 Task: Create in the project AgileBolt in Backlog an issue 'Integrate a new interactive tutorial feature into an existing e-learning platform to enhance user engagement and learning outcomes', assign it to team member softage.2@softage.net and change the status to IN PROGRESS. Create in the project AgileBolt in Backlog an issue 'Develop a new tool for automated testing of mobile application performance and resource consumption', assign it to team member softage.3@softage.net and change the status to IN PROGRESS
Action: Mouse moved to (245, 390)
Screenshot: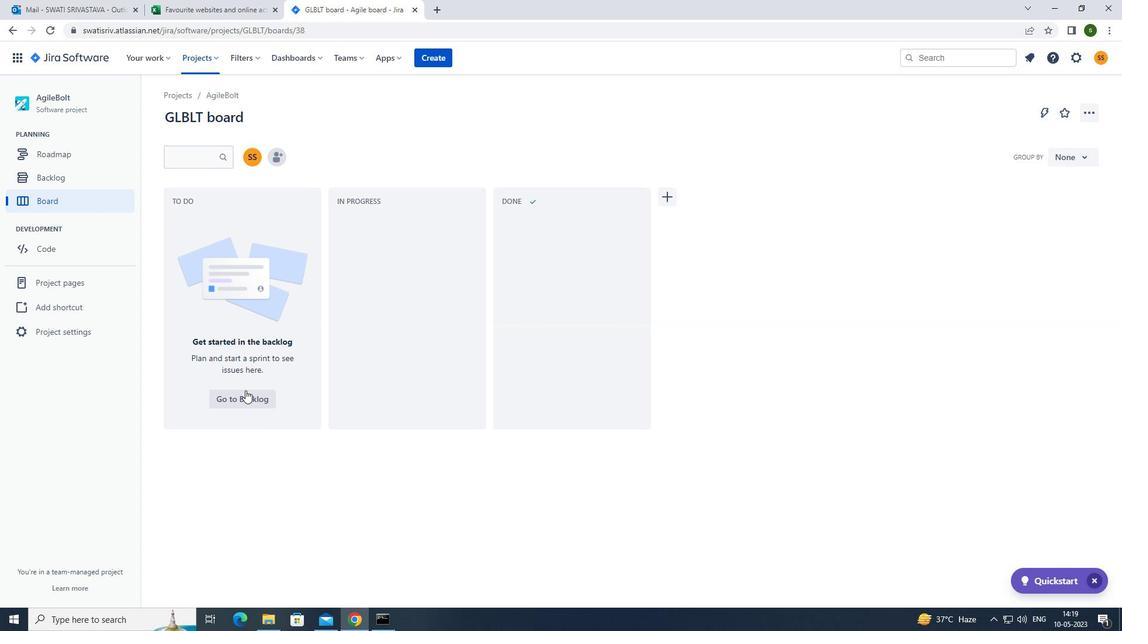 
Action: Mouse pressed left at (245, 390)
Screenshot: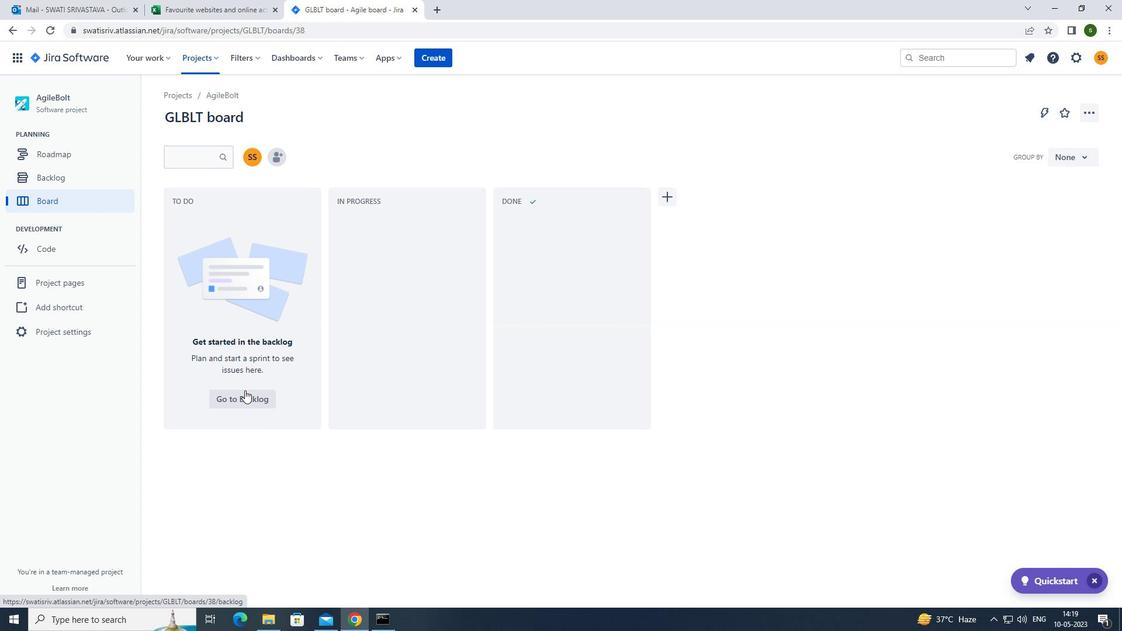 
Action: Mouse moved to (211, 240)
Screenshot: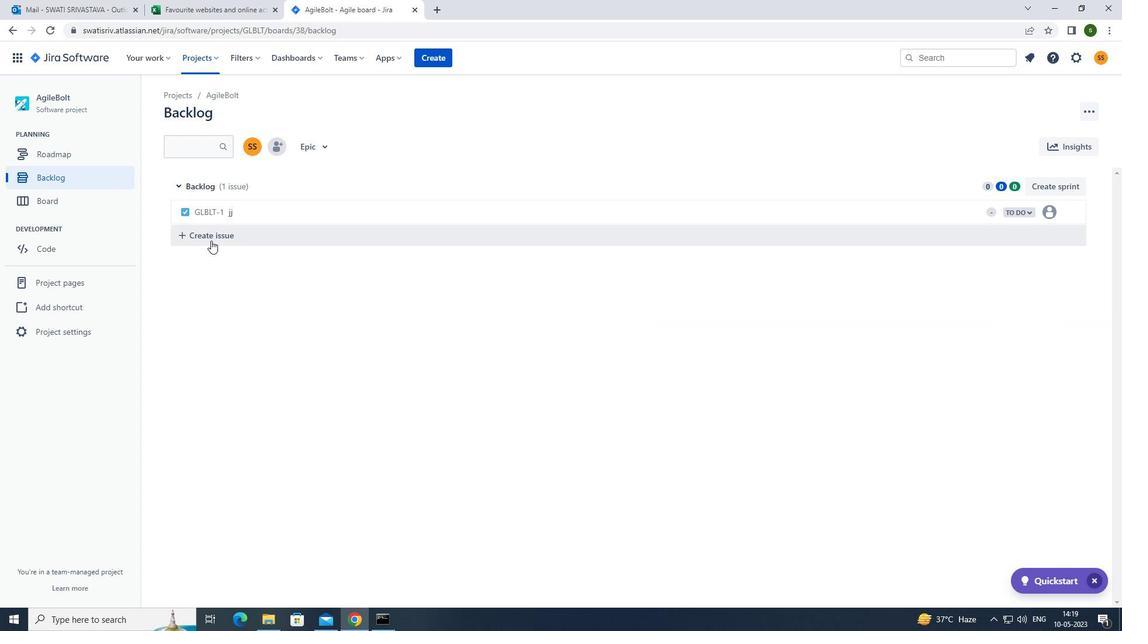 
Action: Mouse pressed left at (211, 240)
Screenshot: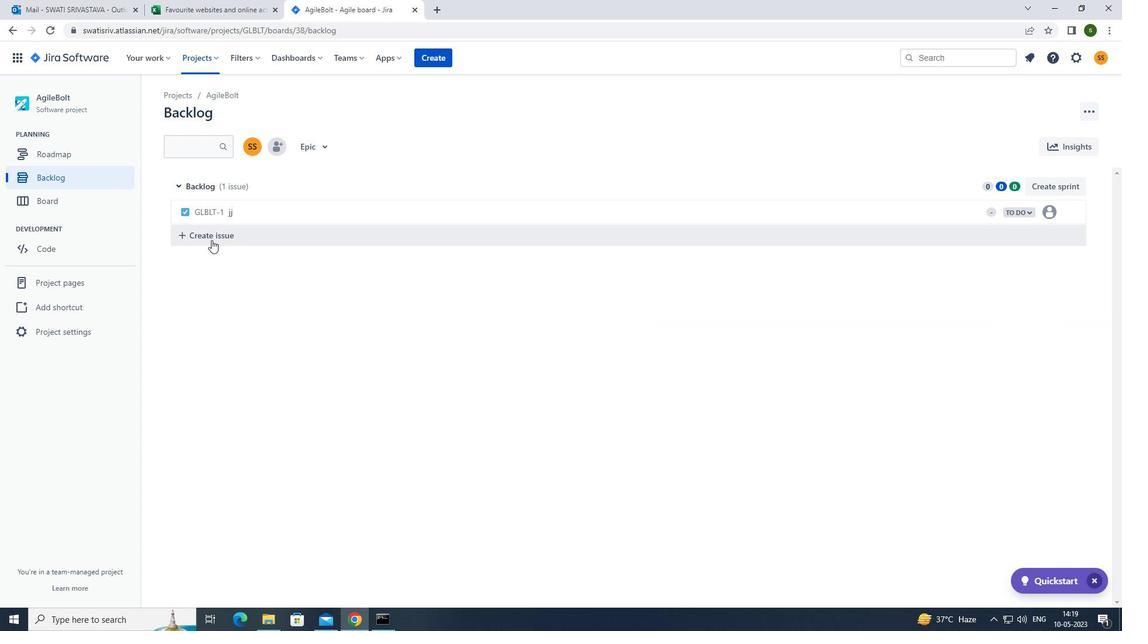
Action: Mouse moved to (278, 238)
Screenshot: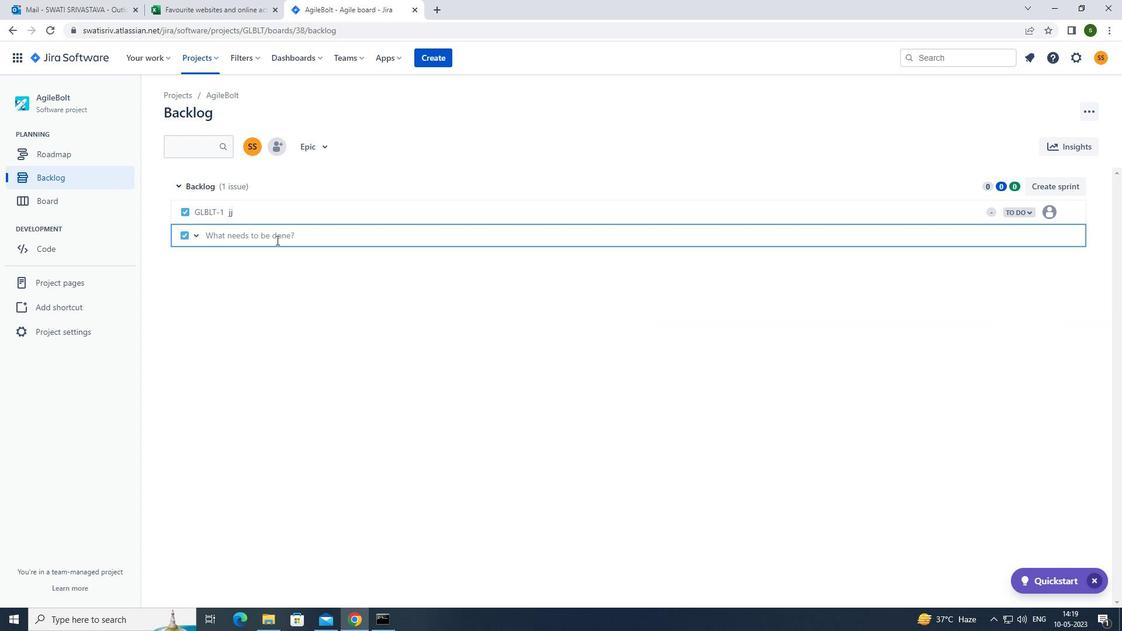 
Action: Mouse pressed left at (278, 238)
Screenshot: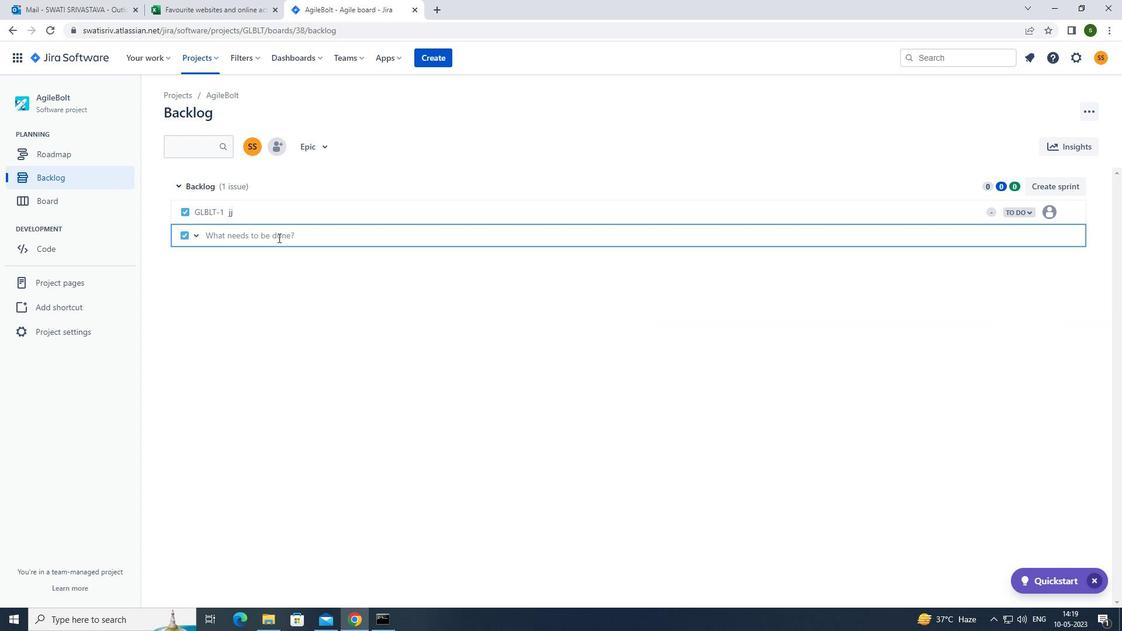 
Action: Key pressed <Key.caps_lock>i<Key.caps_lock>ntergrate<Key.space>a<Key.space>new<Key.space>interactive<Key.space>tutorial<Key.space>feature<Key.space>into<Key.space>an<Key.space>existing<Key.space>e-learning<Key.space>platform<Key.space>to<Key.space>enhance<Key.space>user<Key.space>engagement<Key.space>and<Key.space>learning<Key.space>outcomes<Key.enter>
Screenshot: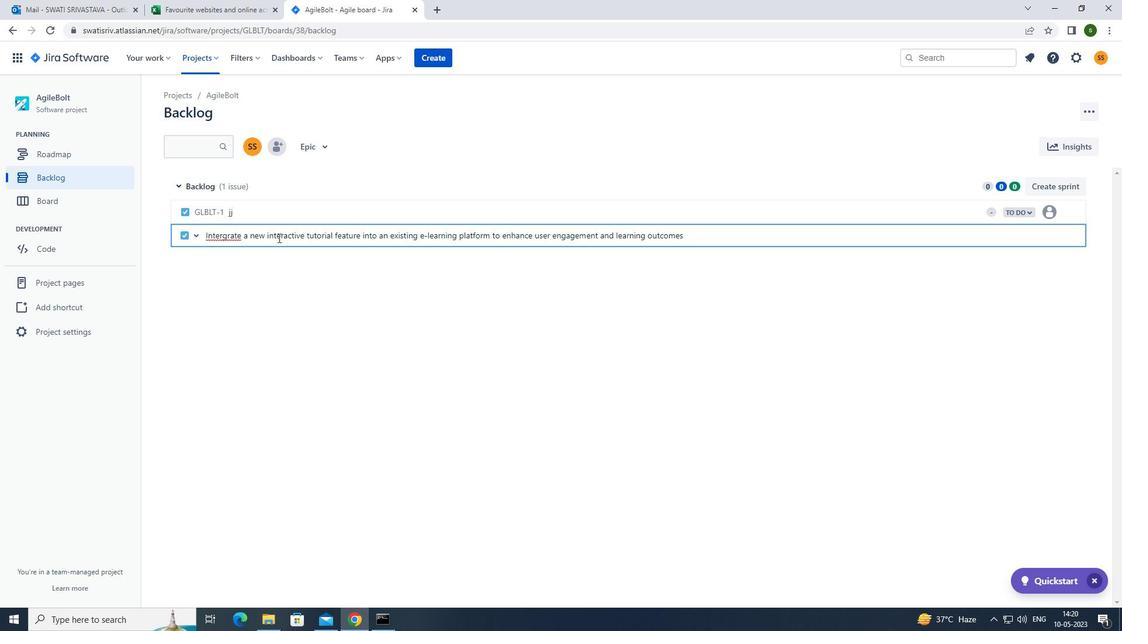 
Action: Mouse moved to (1047, 235)
Screenshot: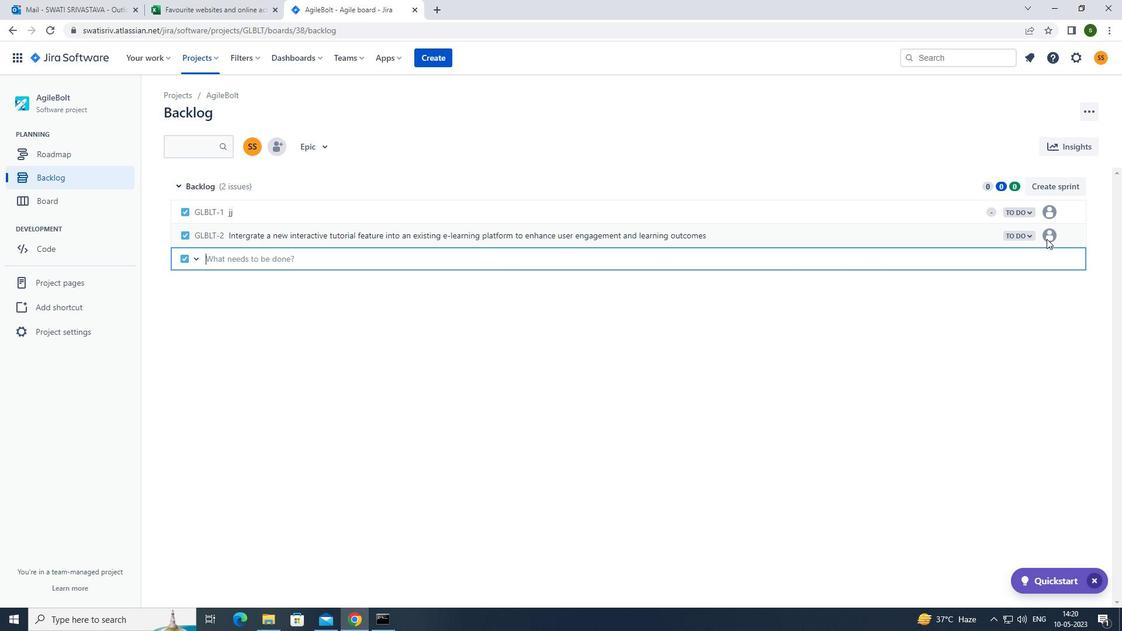 
Action: Mouse pressed left at (1047, 235)
Screenshot: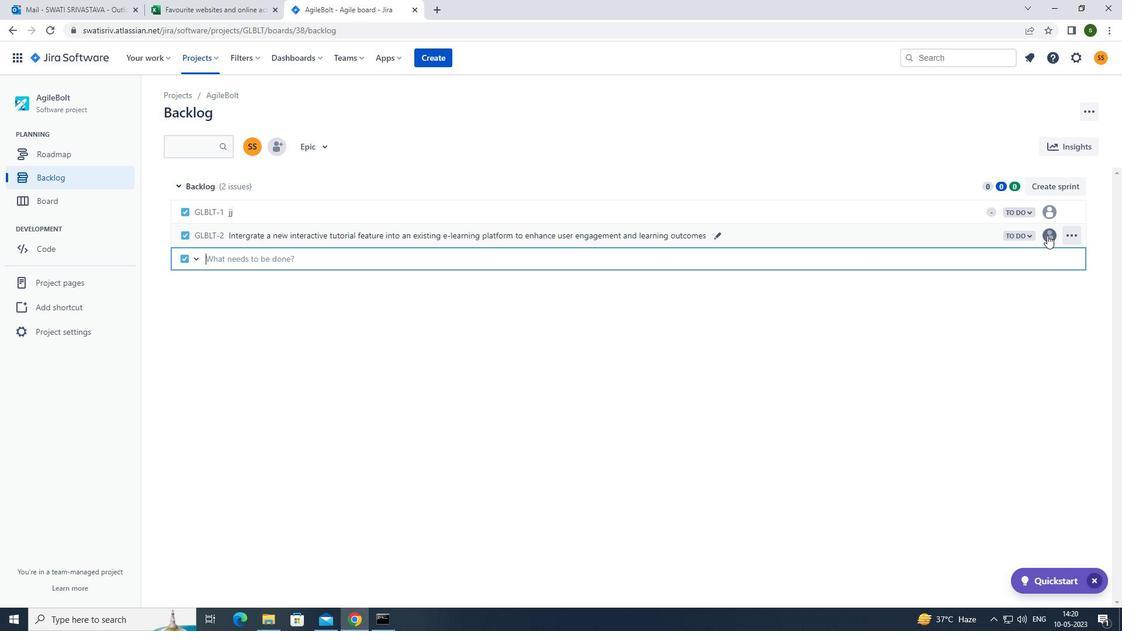 
Action: Mouse moved to (1025, 337)
Screenshot: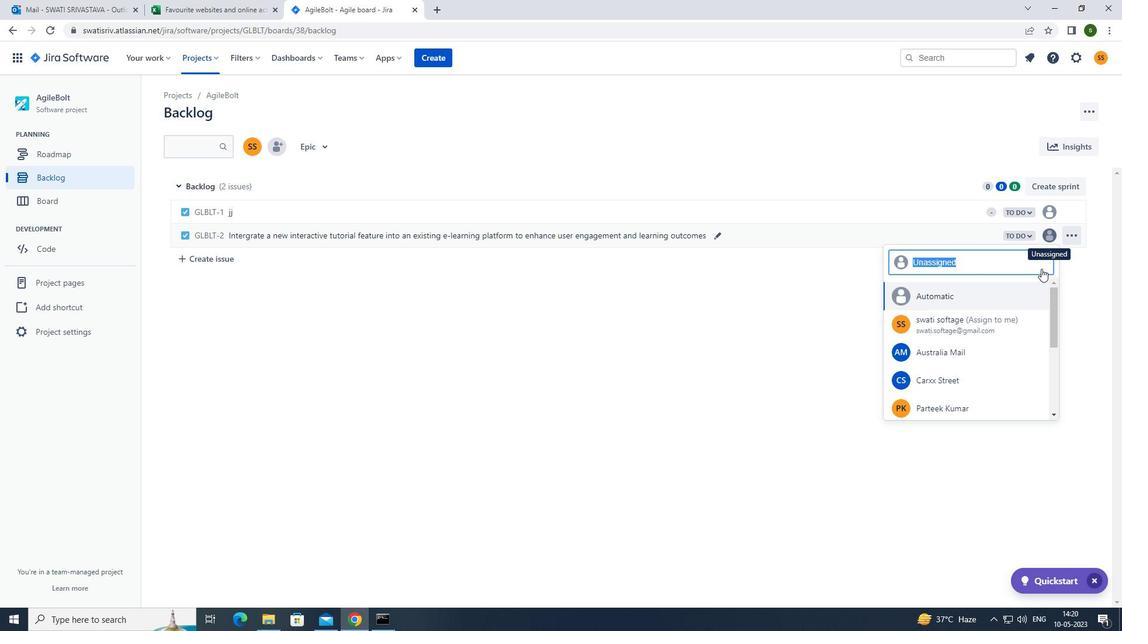 
Action: Mouse scrolled (1025, 336) with delta (0, 0)
Screenshot: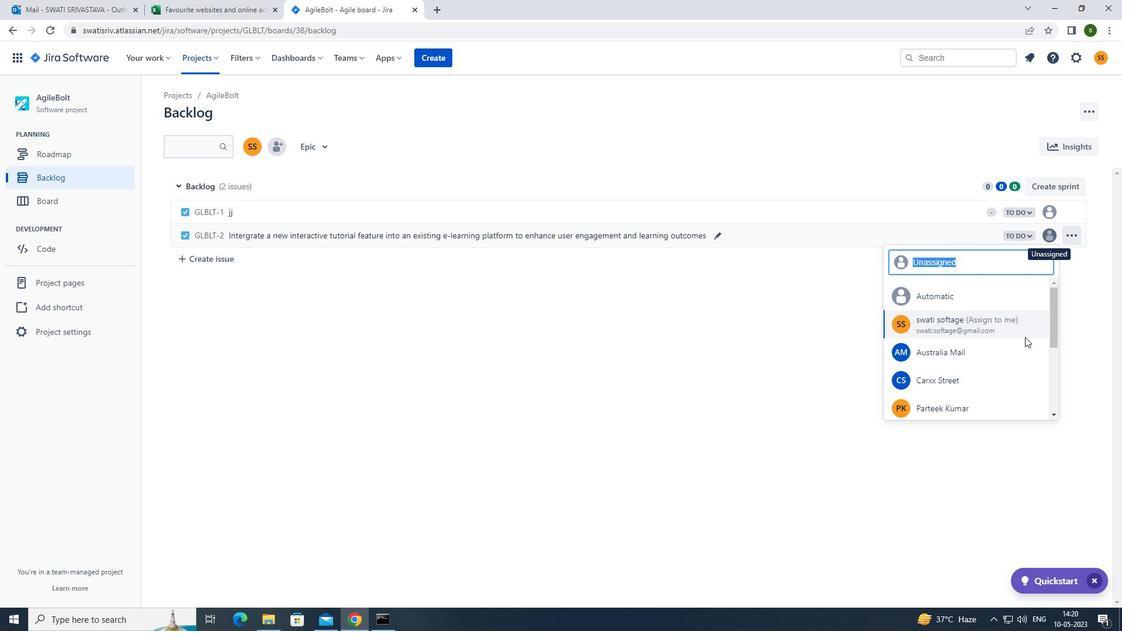 
Action: Mouse scrolled (1025, 336) with delta (0, 0)
Screenshot: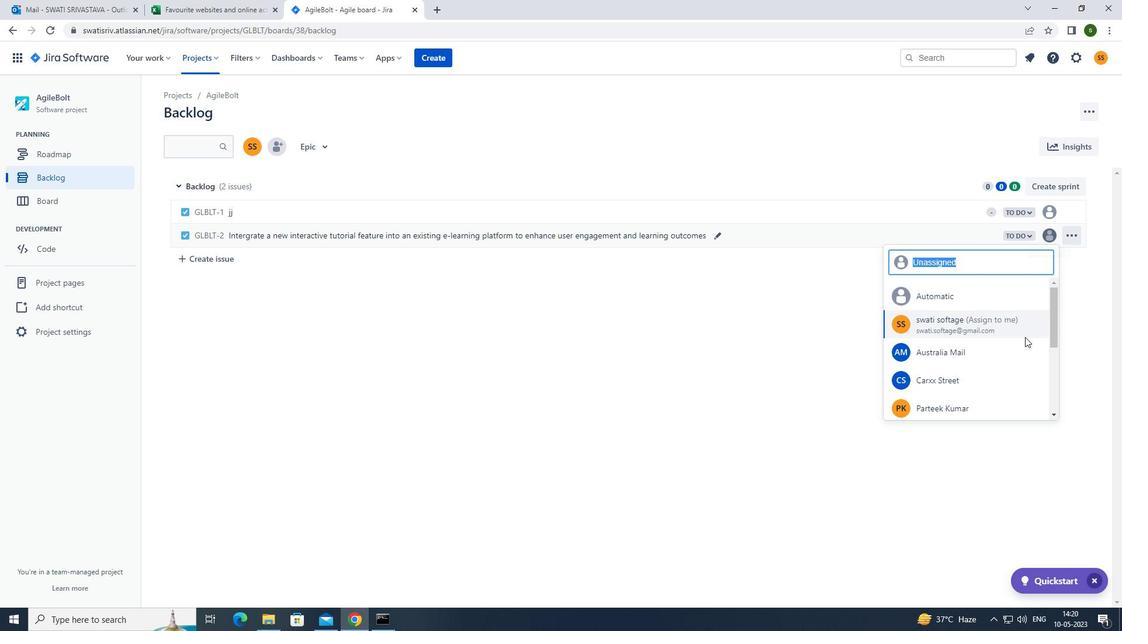 
Action: Mouse scrolled (1025, 336) with delta (0, 0)
Screenshot: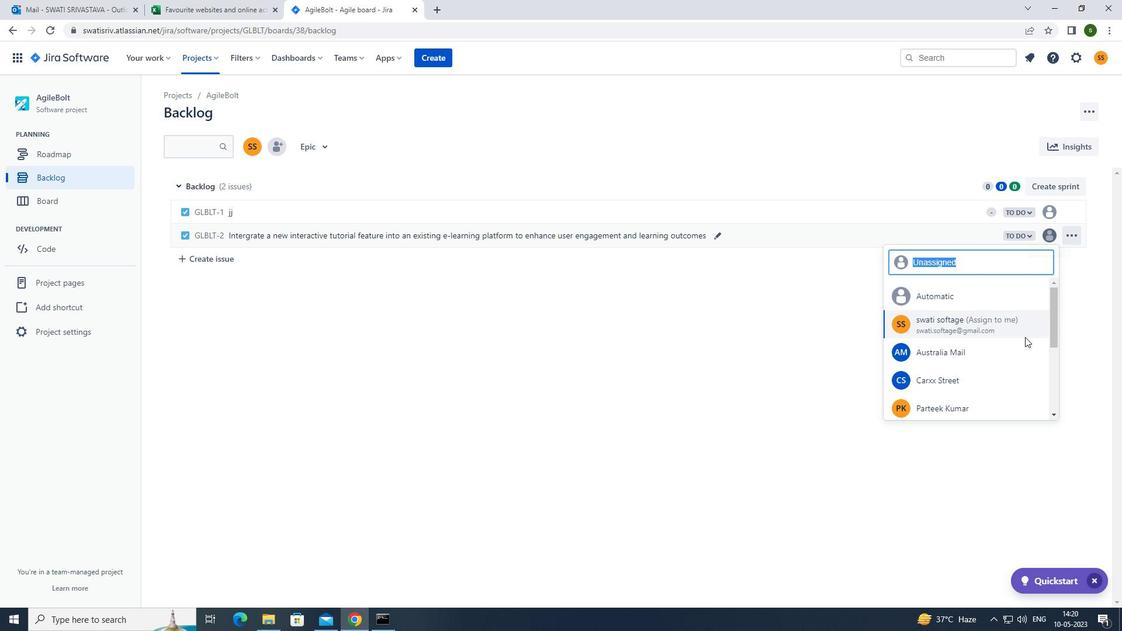 
Action: Mouse moved to (959, 322)
Screenshot: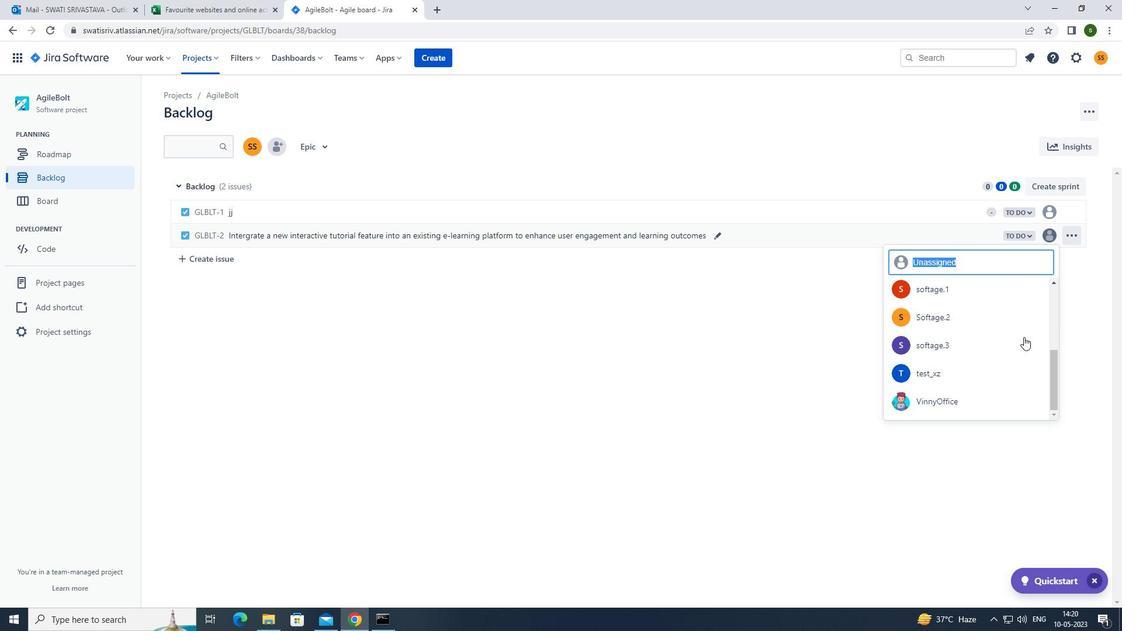 
Action: Mouse pressed left at (959, 322)
Screenshot: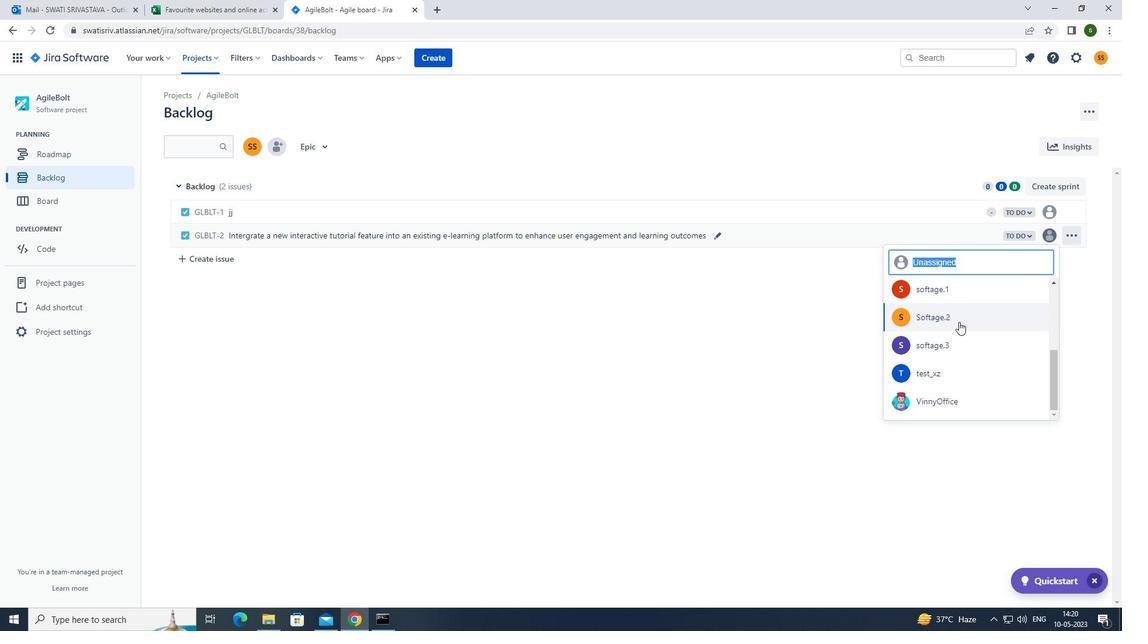 
Action: Mouse moved to (1028, 233)
Screenshot: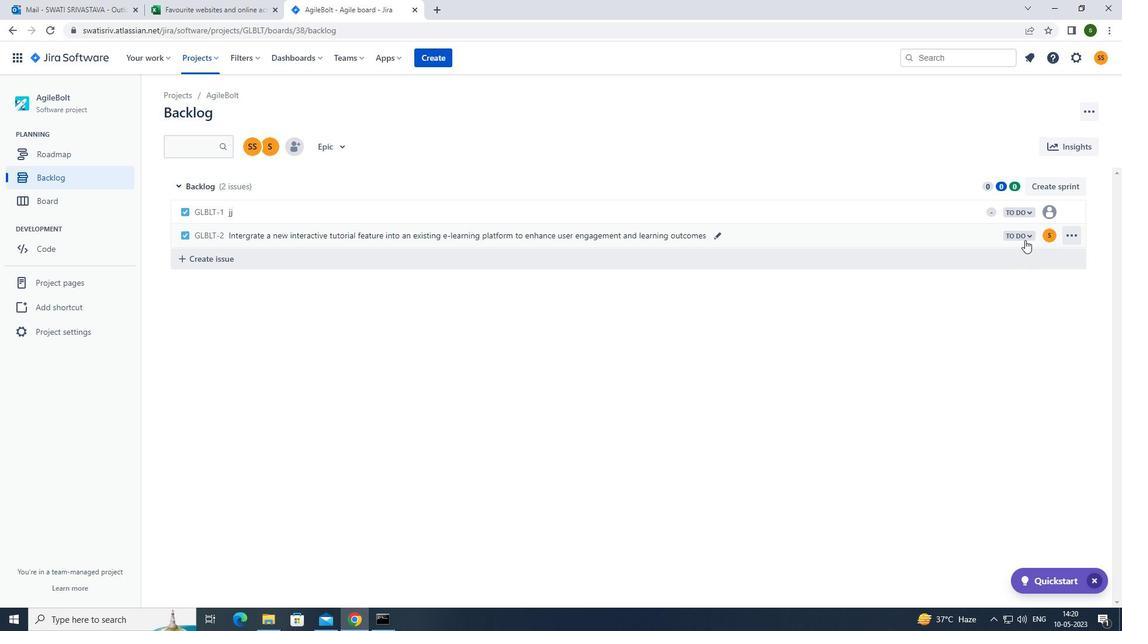 
Action: Mouse pressed left at (1028, 233)
Screenshot: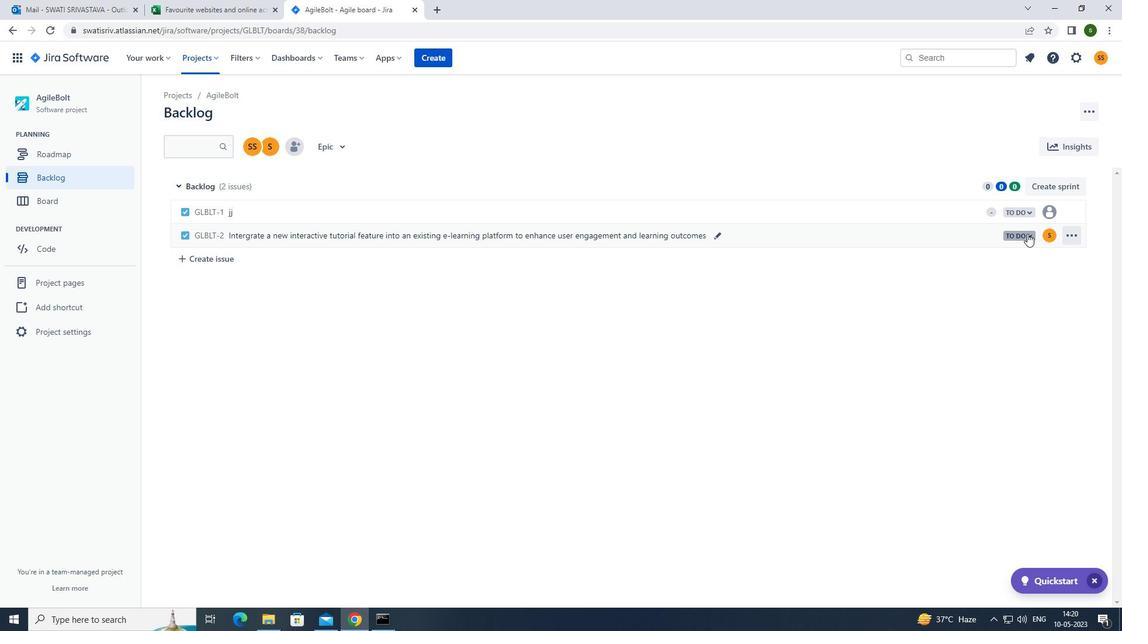
Action: Mouse moved to (966, 259)
Screenshot: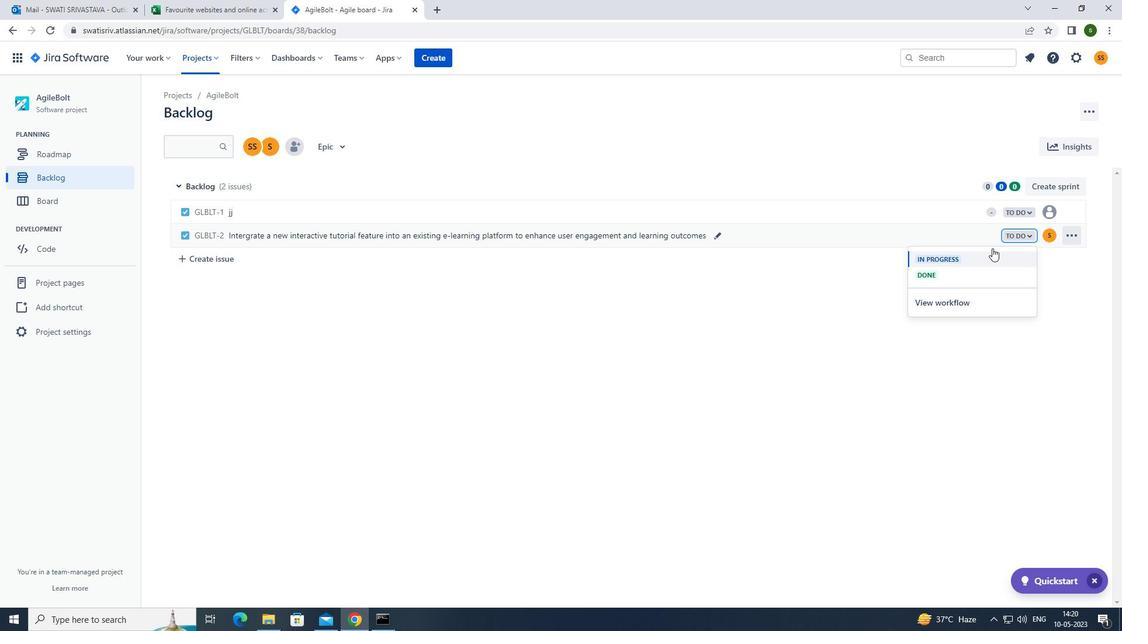 
Action: Mouse pressed left at (966, 259)
Screenshot: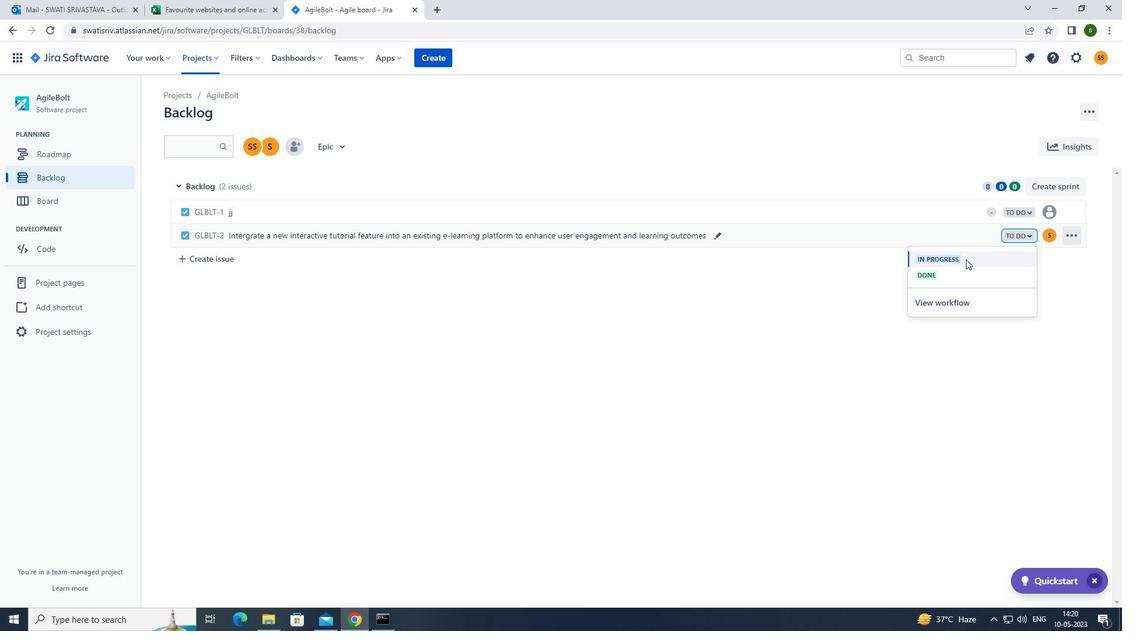 
Action: Mouse moved to (309, 261)
Screenshot: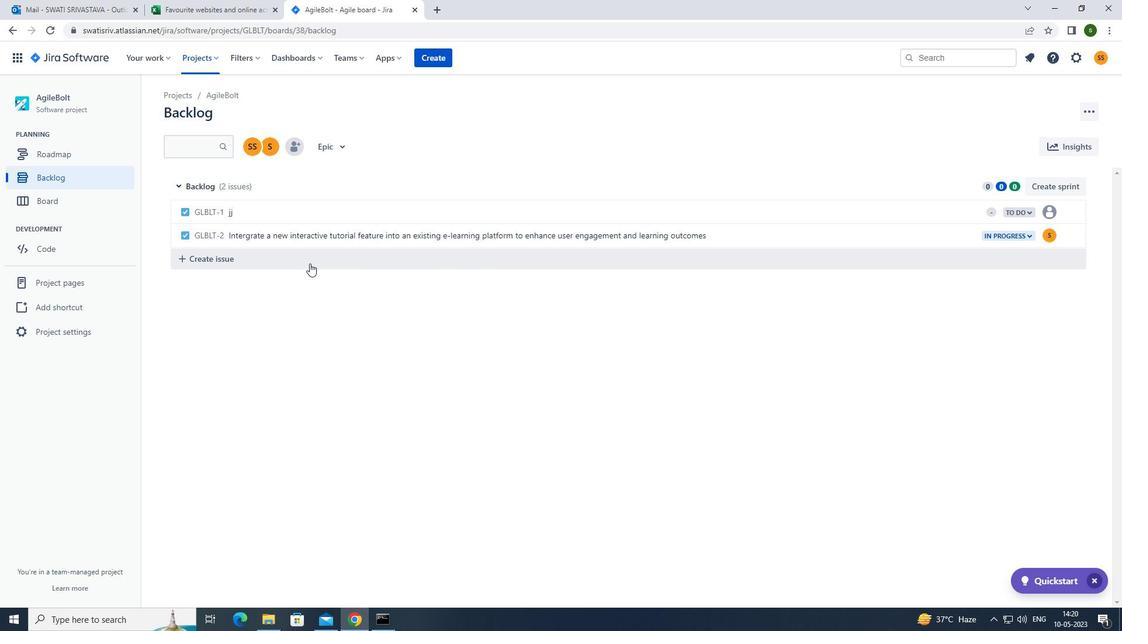 
Action: Mouse pressed left at (309, 261)
Screenshot: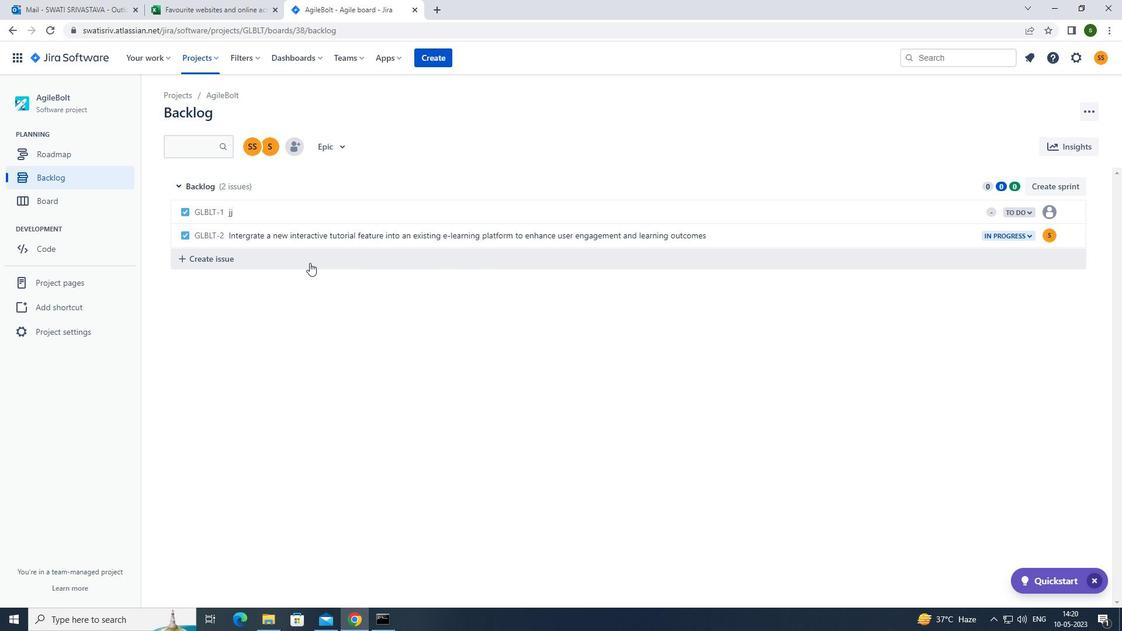 
Action: Mouse moved to (329, 260)
Screenshot: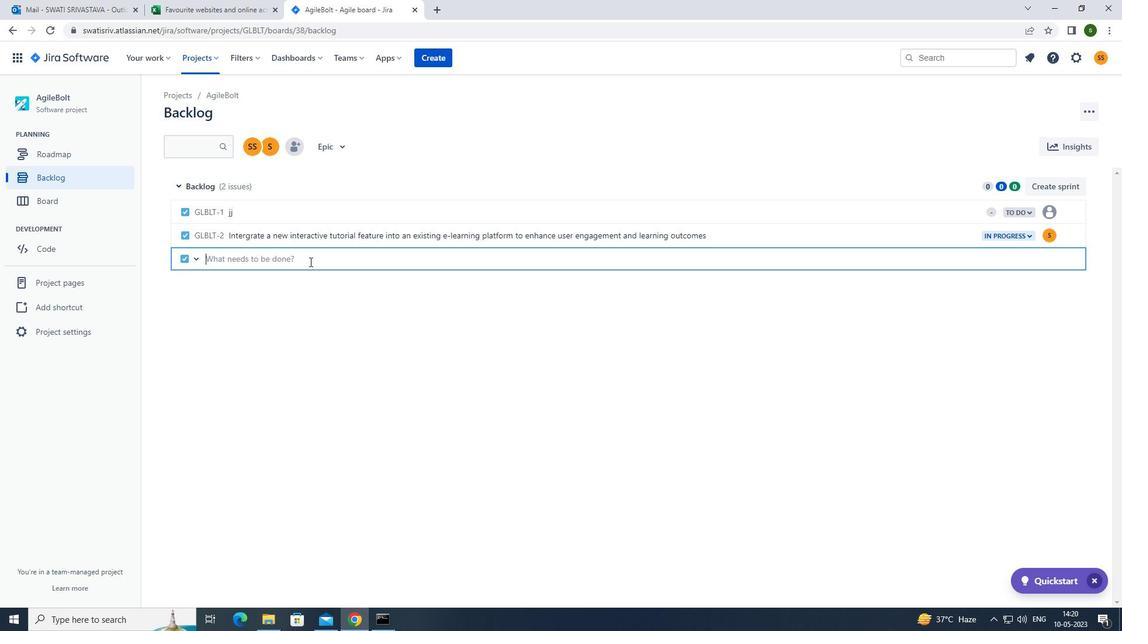 
Action: Key pressed <Key.caps_lock>d<Key.caps_lock>evelop<Key.space>a<Key.space>new<Key.space>tool<Key.space>for<Key.space>automated<Key.space>testing<Key.space>of<Key.space>mobile<Key.space>application<Key.space>performance<Key.space>and<Key.space>resource<Key.space>consumption<Key.enter>
Screenshot: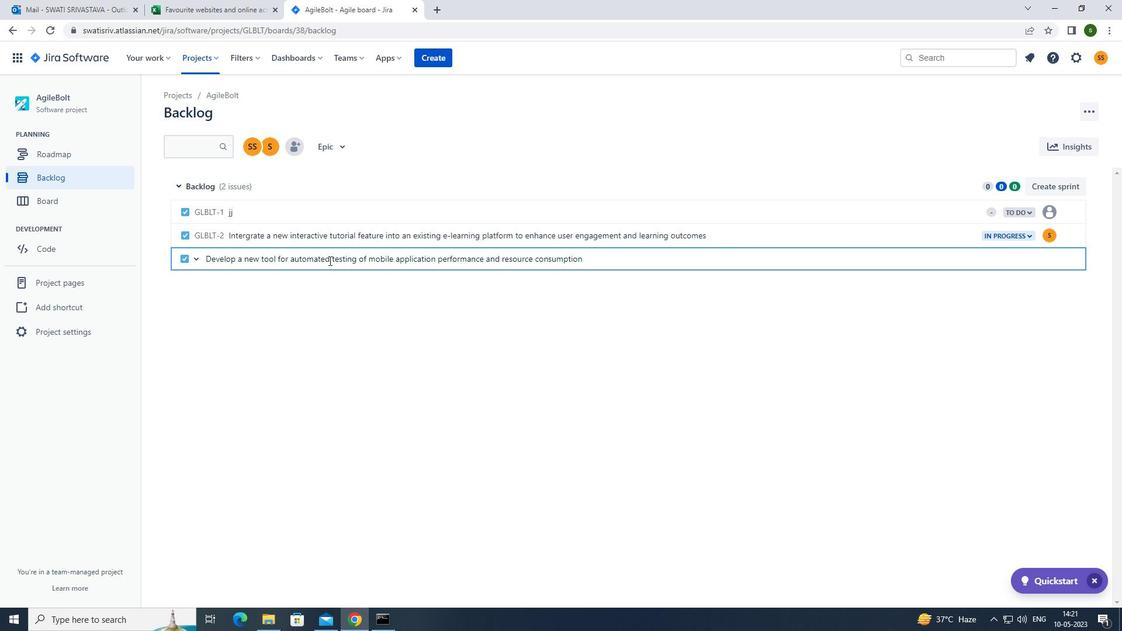 
Action: Mouse moved to (1049, 260)
Screenshot: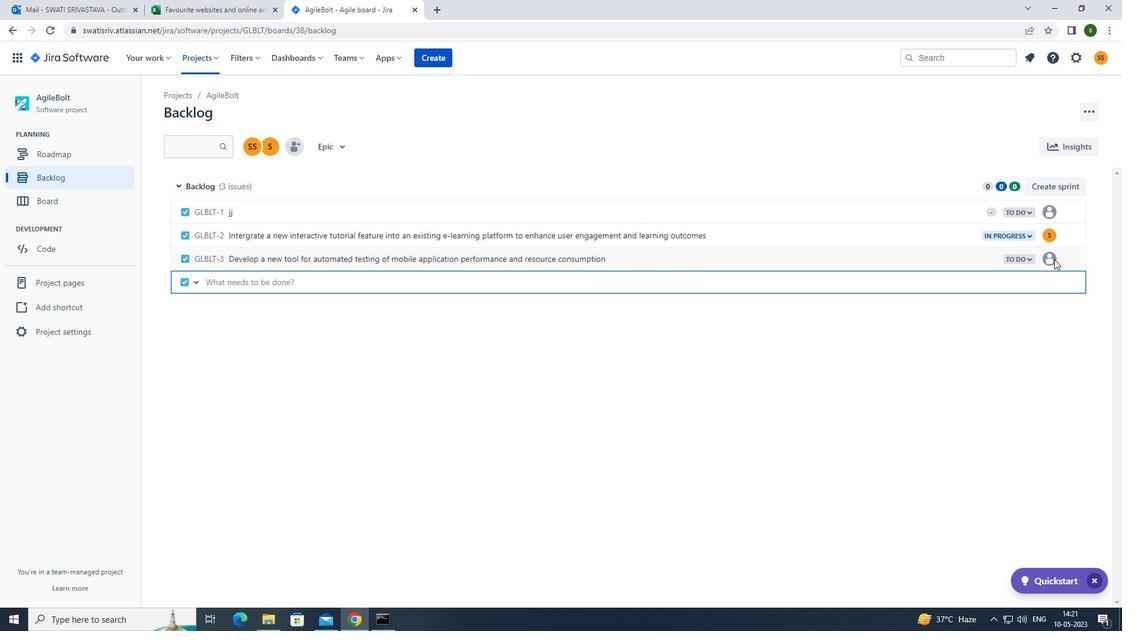
Action: Mouse pressed left at (1049, 260)
Screenshot: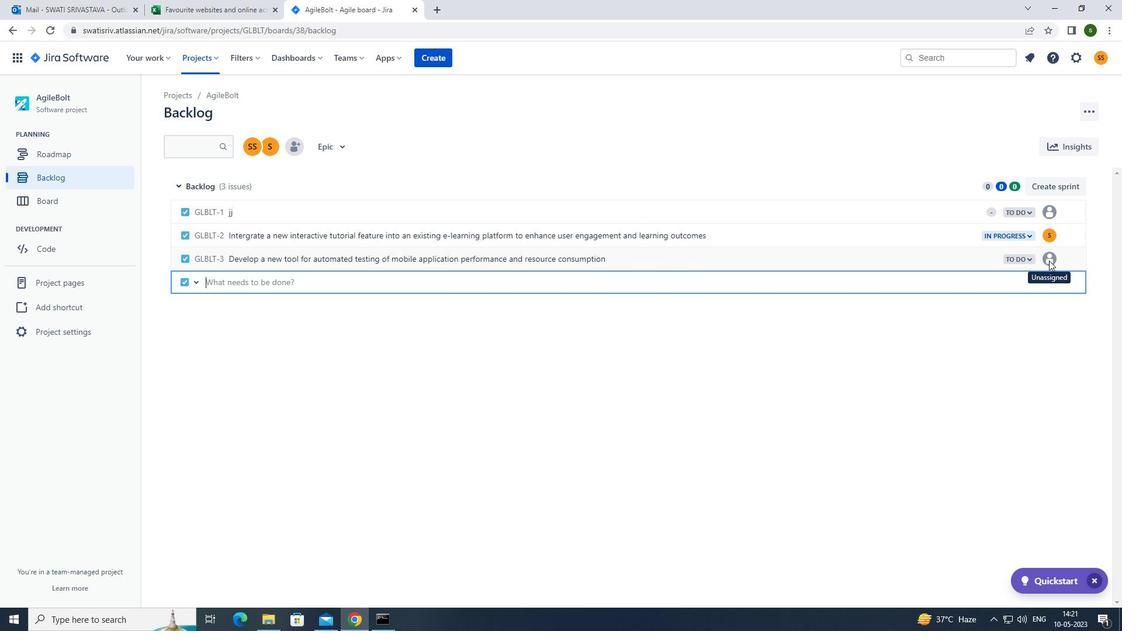 
Action: Mouse moved to (1052, 260)
Screenshot: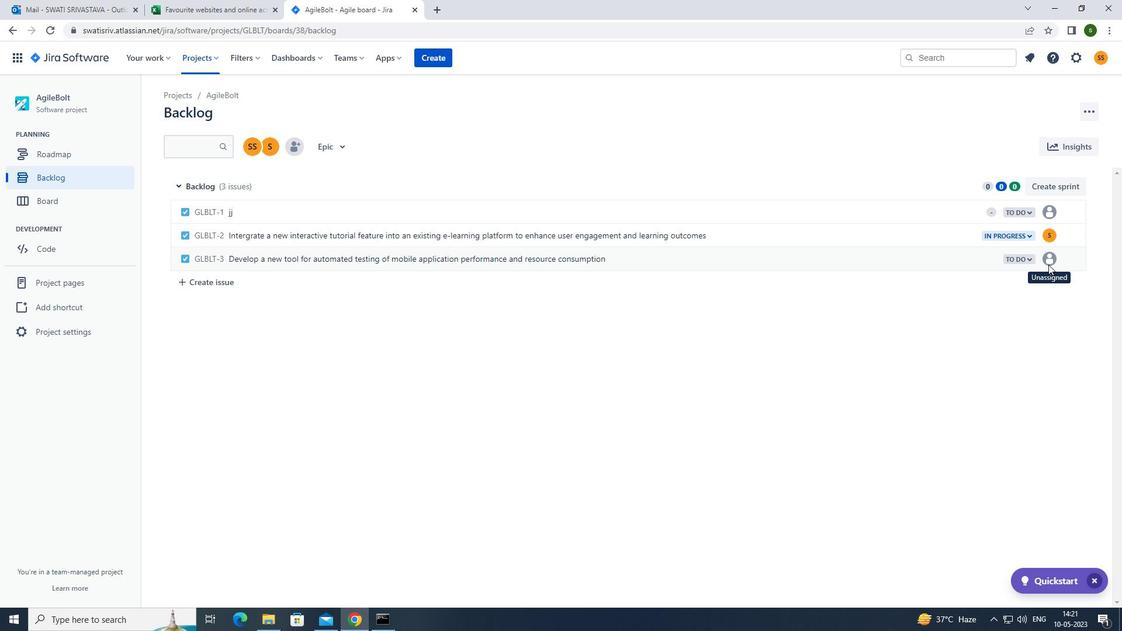 
Action: Mouse pressed left at (1052, 260)
Screenshot: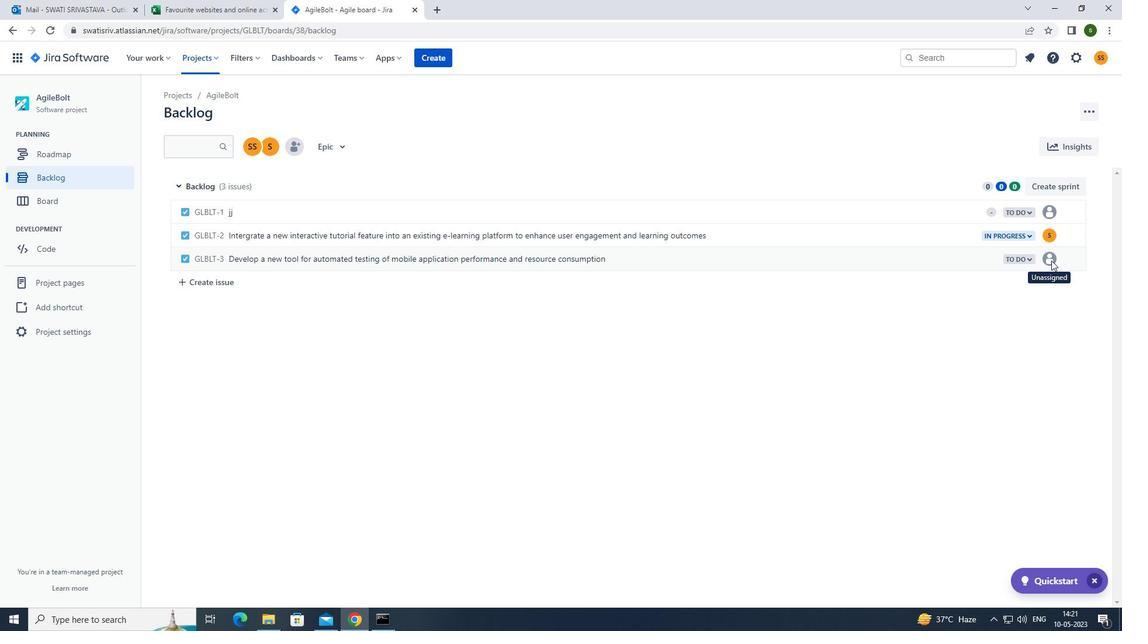 
Action: Mouse moved to (1049, 257)
Screenshot: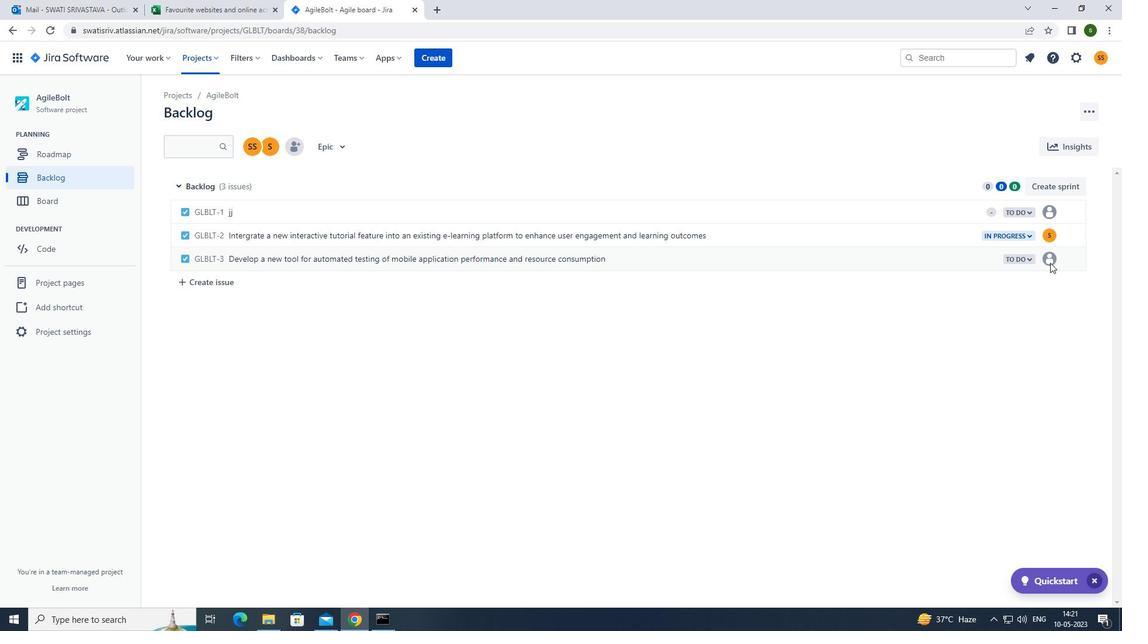 
Action: Mouse pressed left at (1049, 257)
Screenshot: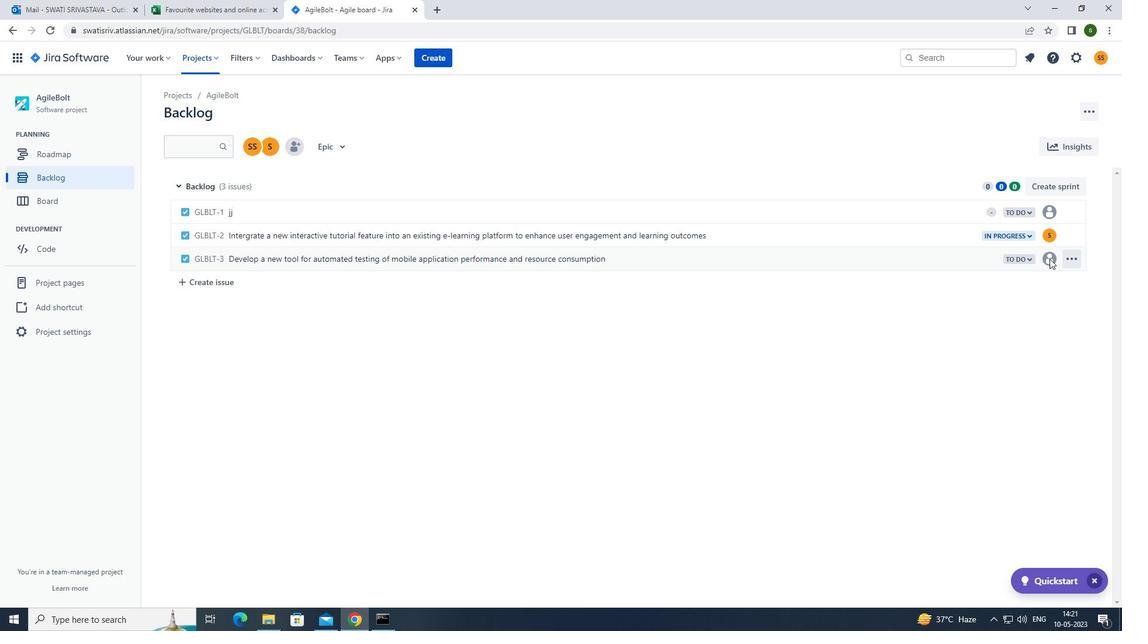 
Action: Mouse pressed left at (1049, 257)
Screenshot: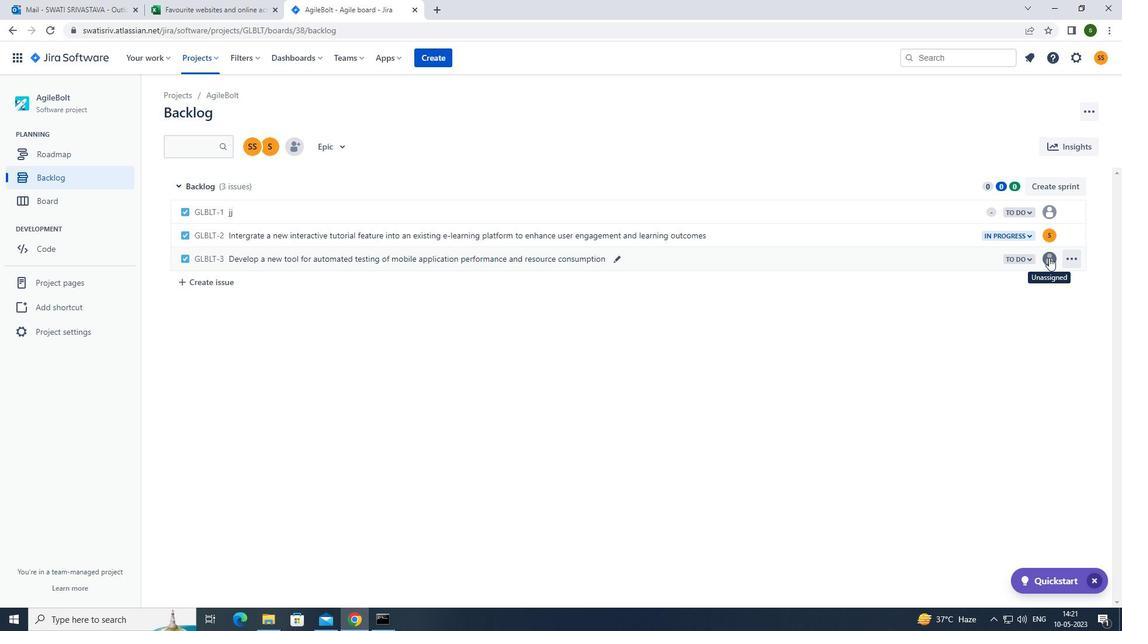 
Action: Mouse moved to (1007, 338)
Screenshot: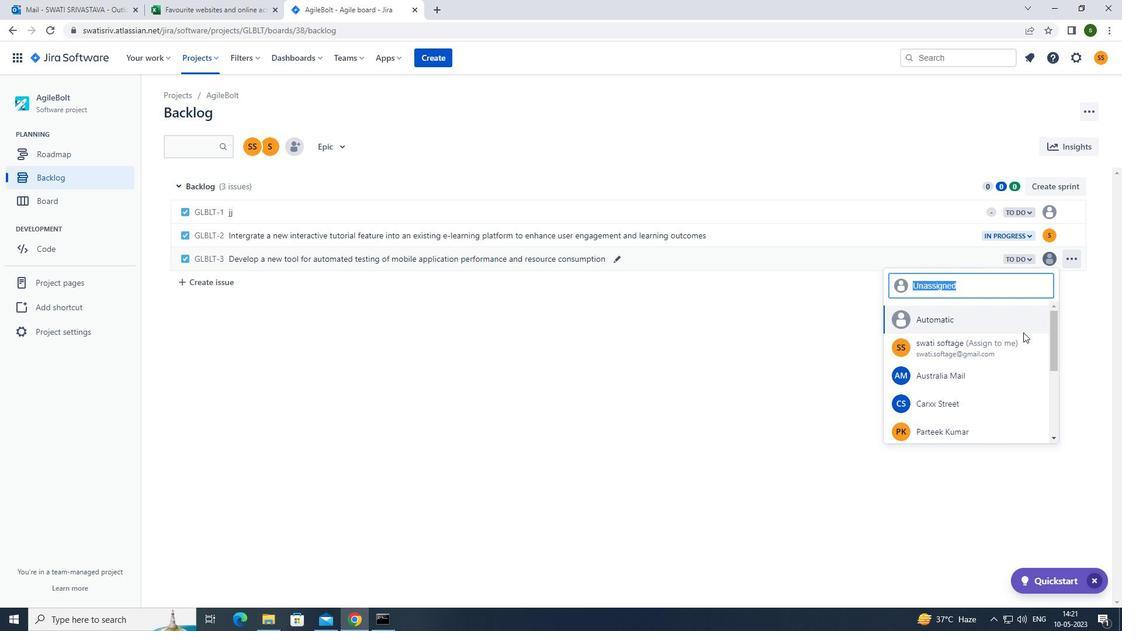 
Action: Mouse scrolled (1007, 337) with delta (0, 0)
Screenshot: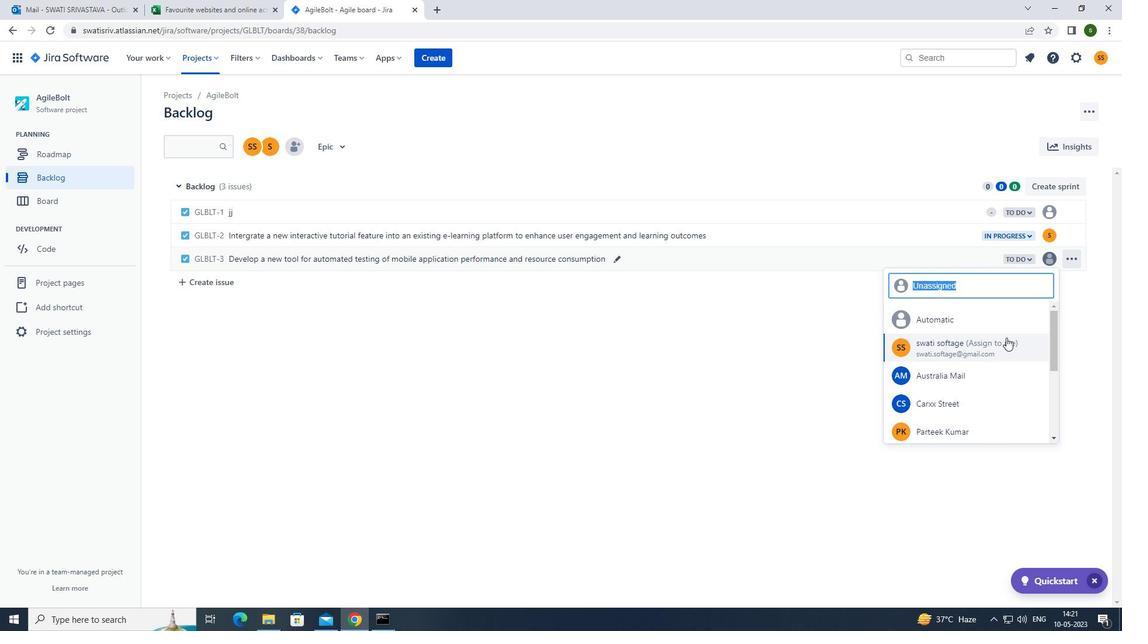 
Action: Mouse scrolled (1007, 337) with delta (0, 0)
Screenshot: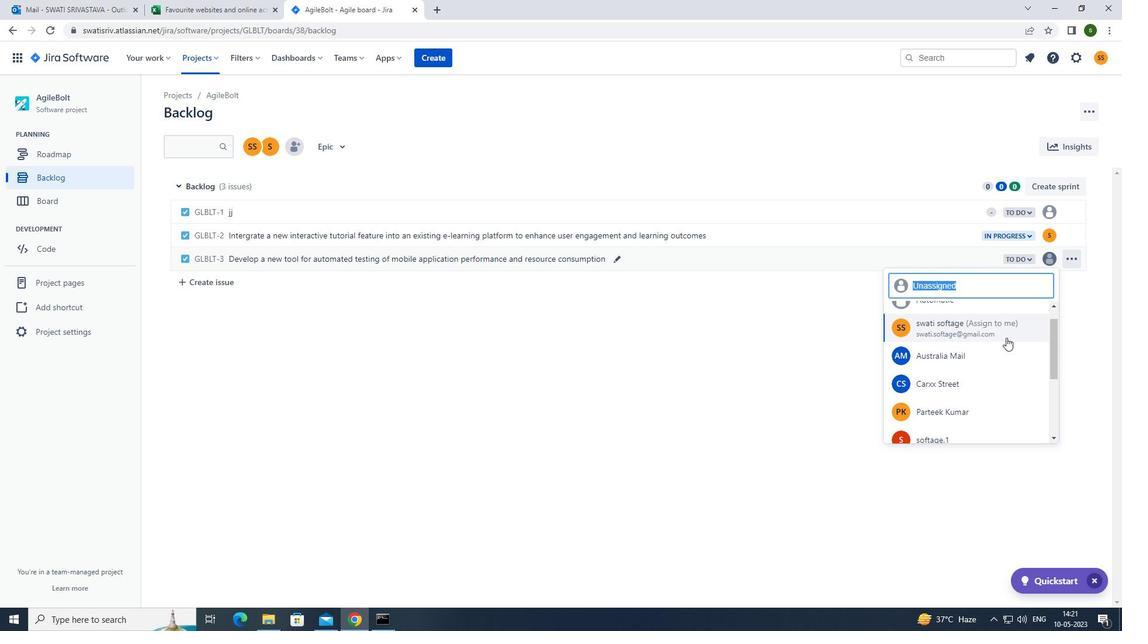 
Action: Mouse moved to (950, 396)
Screenshot: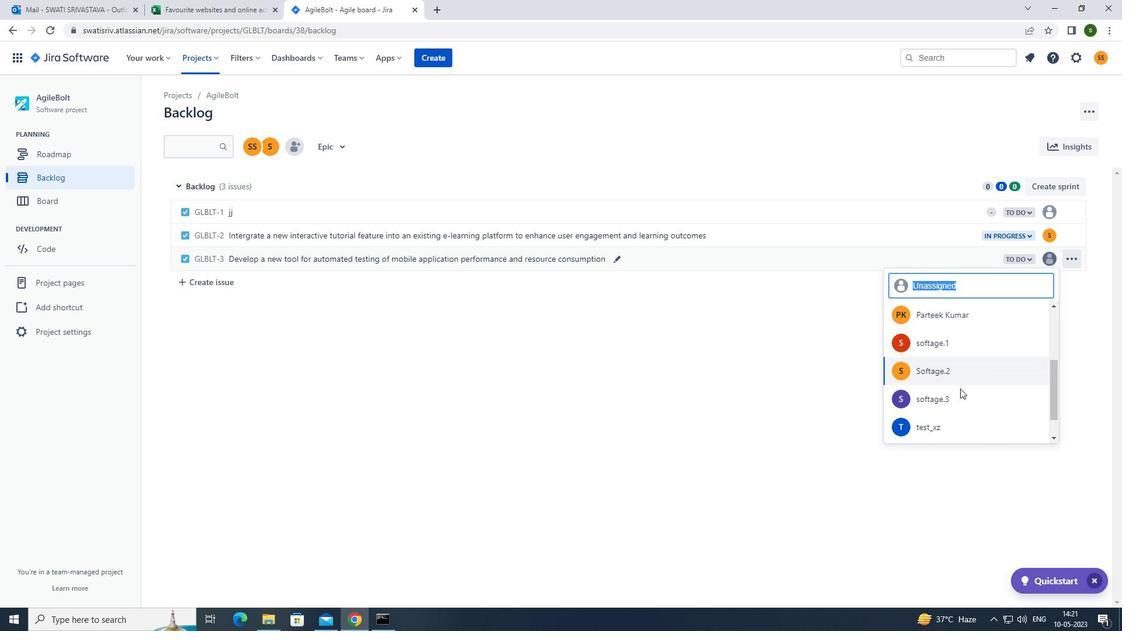 
Action: Mouse pressed left at (950, 396)
Screenshot: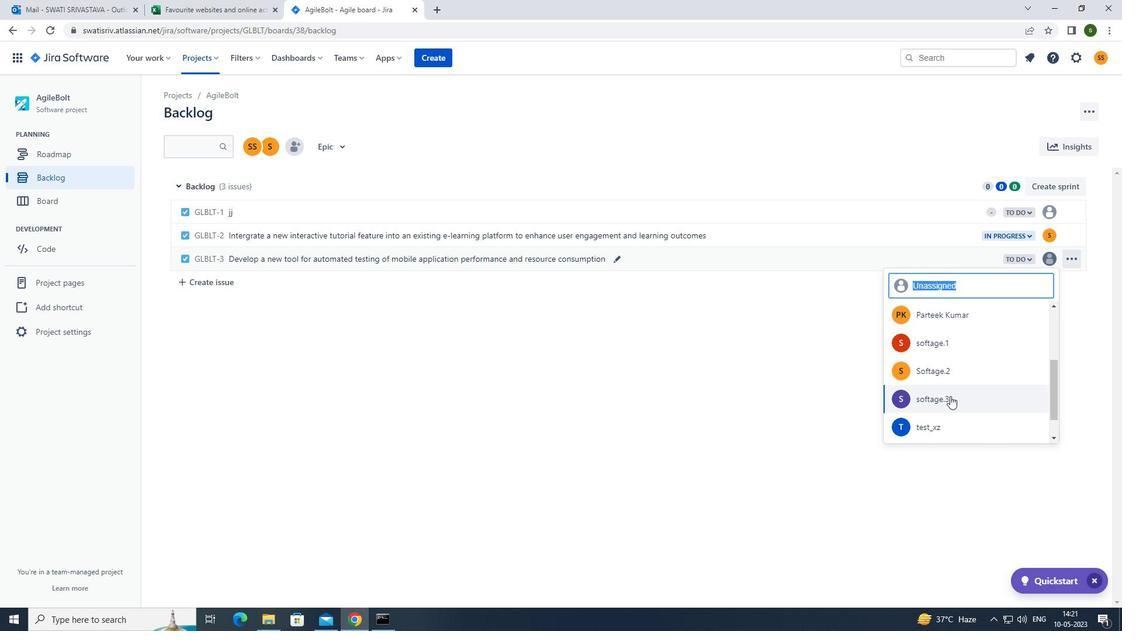 
Action: Mouse moved to (1028, 261)
Screenshot: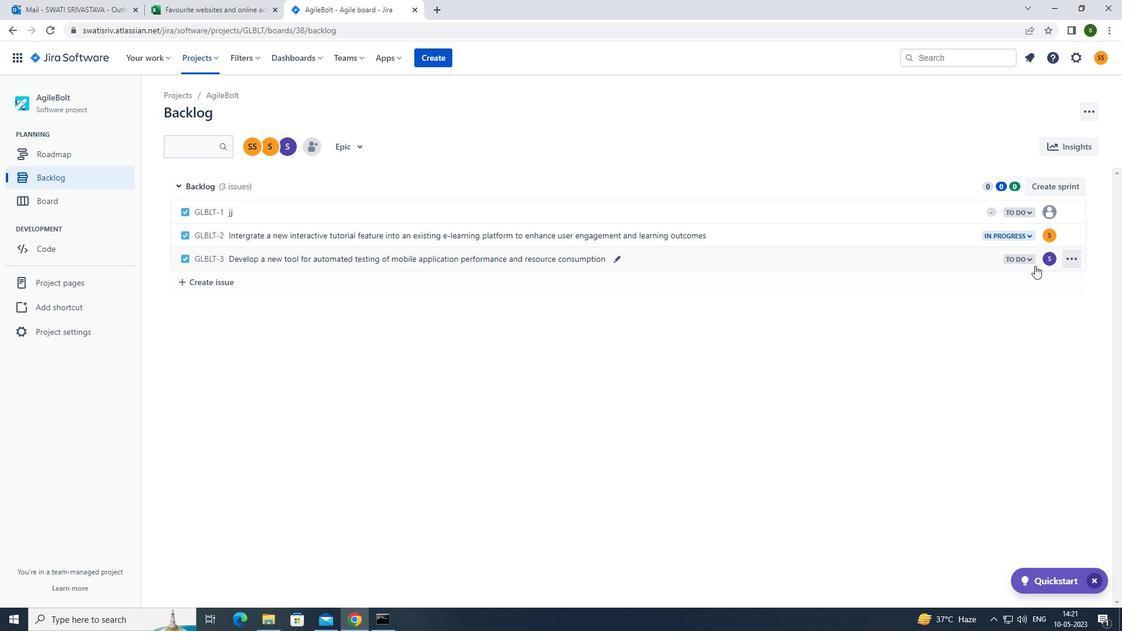
Action: Mouse pressed left at (1028, 261)
Screenshot: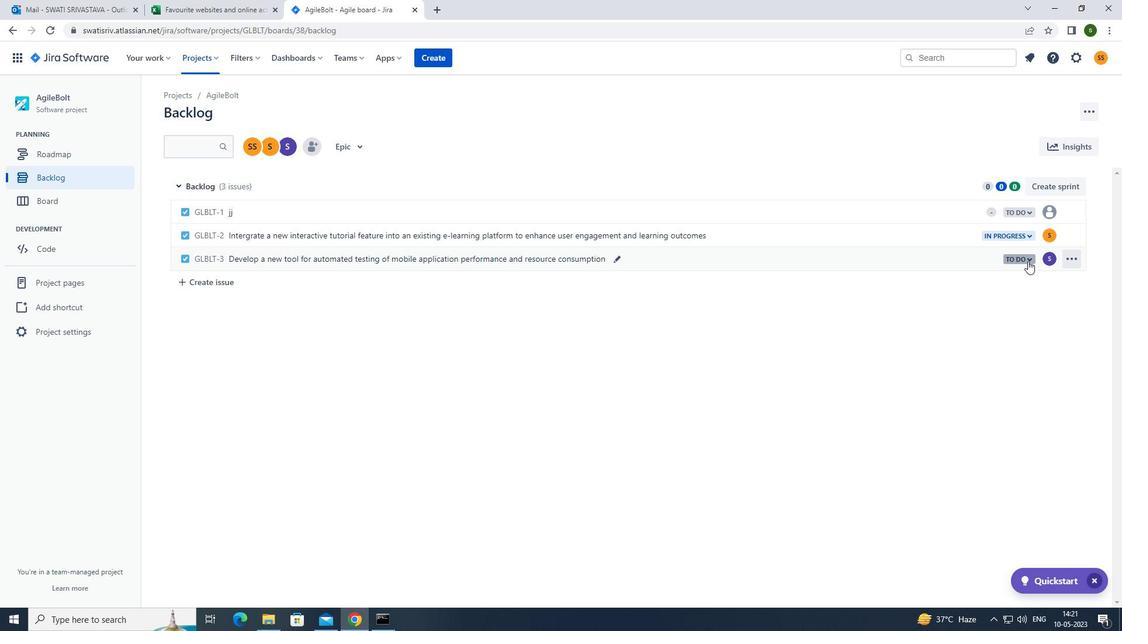 
Action: Mouse moved to (973, 284)
Screenshot: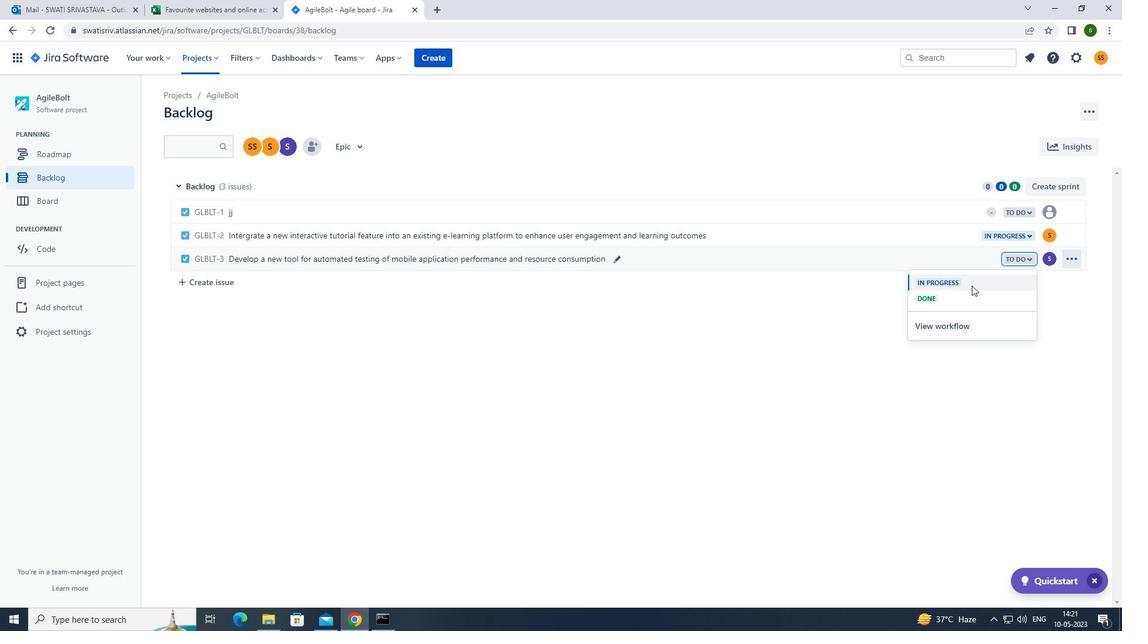
Action: Mouse pressed left at (973, 284)
Screenshot: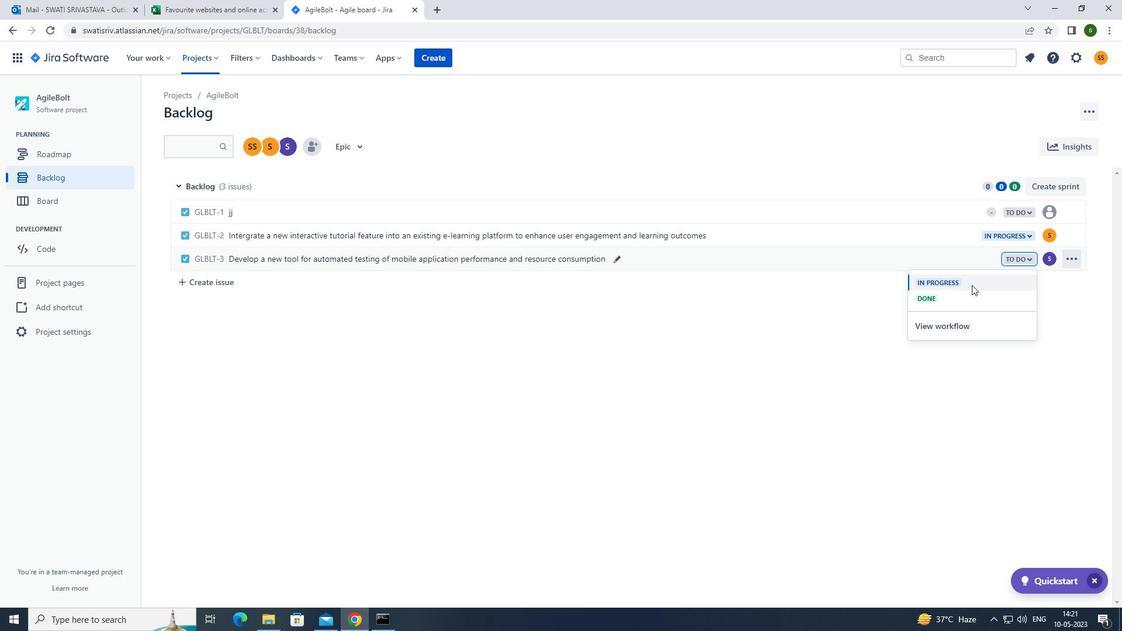 
Action: Mouse moved to (646, 435)
Screenshot: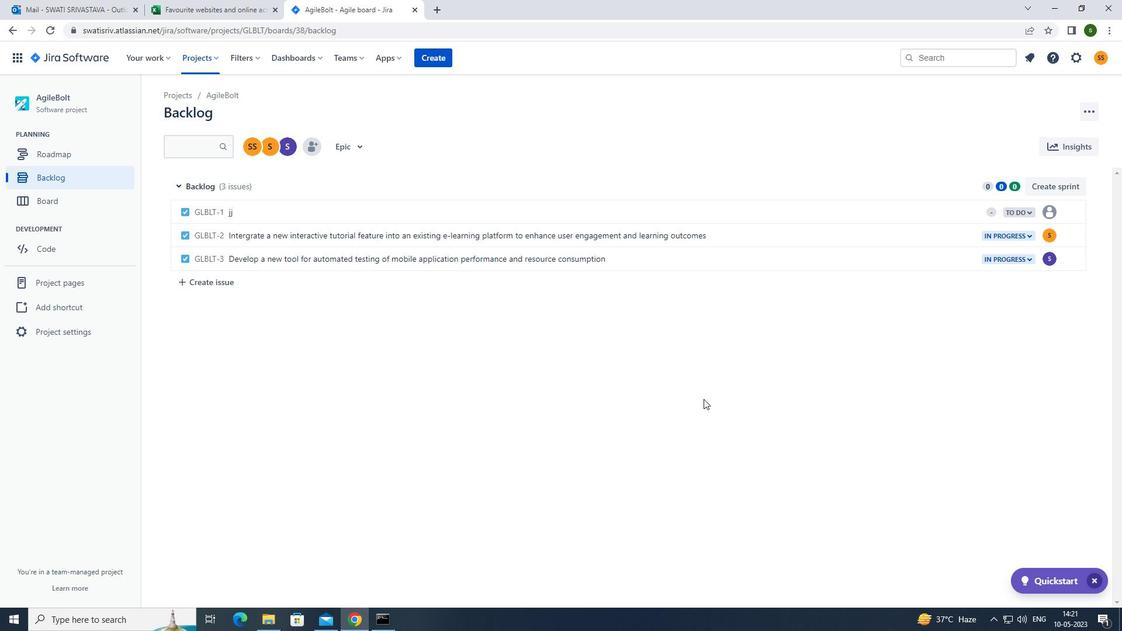
